 Task: In Heading Arial with underline. Font size of heading  '18'Font style of data Calibri. Font size of data  9Alignment of headline & data Align center. Fill color in heading,  RedFont color of data Black Apply border in Data No BorderIn the sheet  Attendance Tracking Spreadsheetbook
Action: Mouse moved to (77, 154)
Screenshot: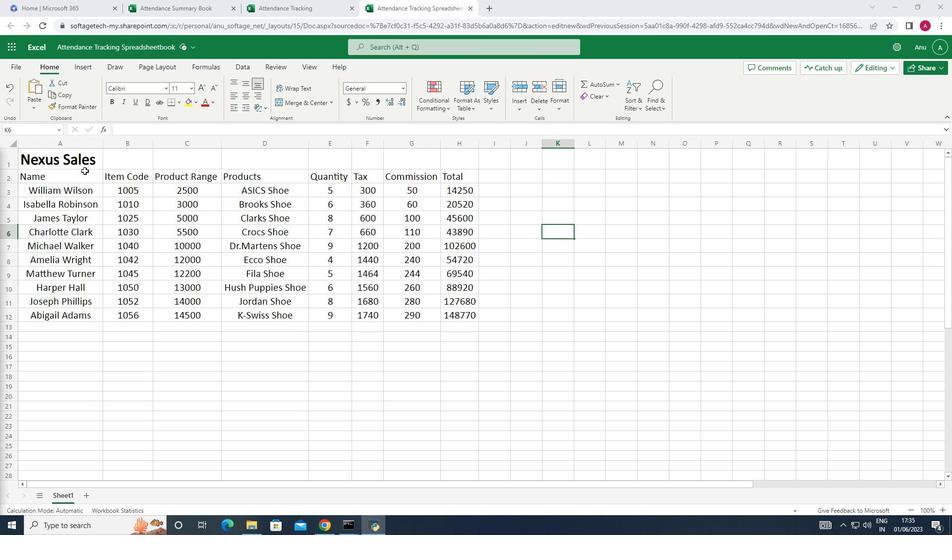 
Action: Mouse pressed left at (77, 154)
Screenshot: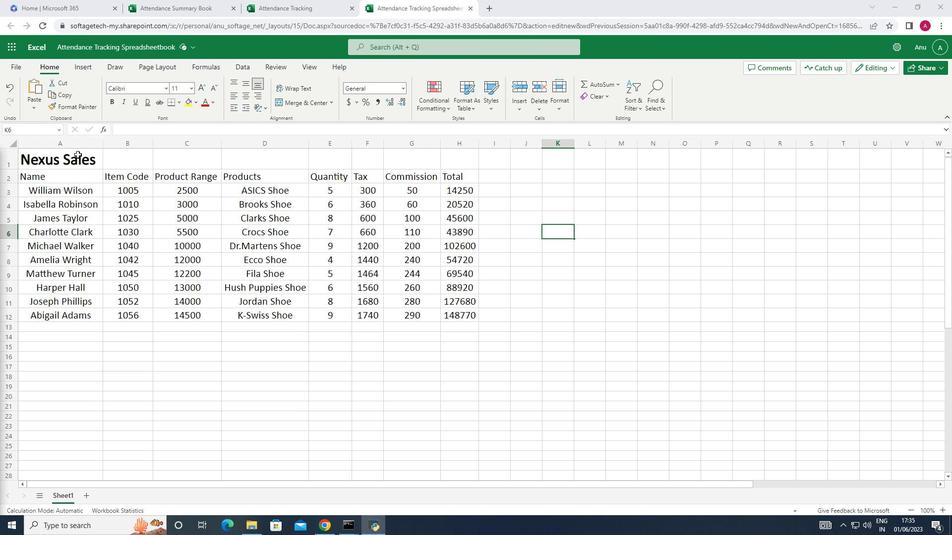 
Action: Mouse moved to (166, 90)
Screenshot: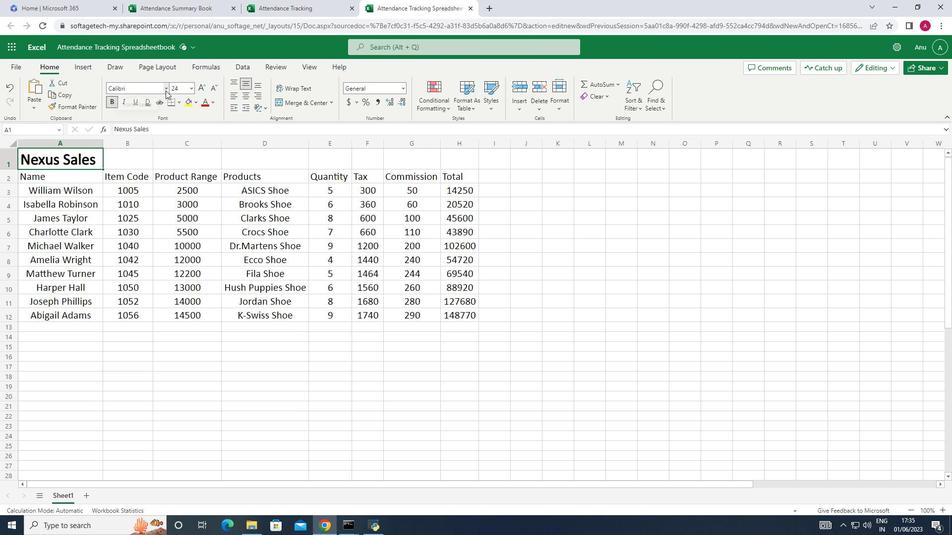 
Action: Mouse pressed left at (166, 90)
Screenshot: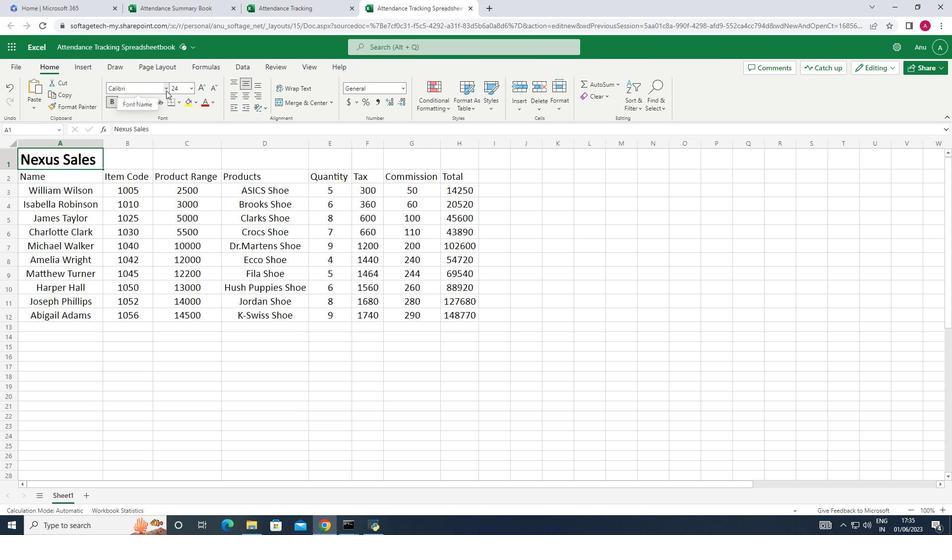 
Action: Mouse moved to (131, 126)
Screenshot: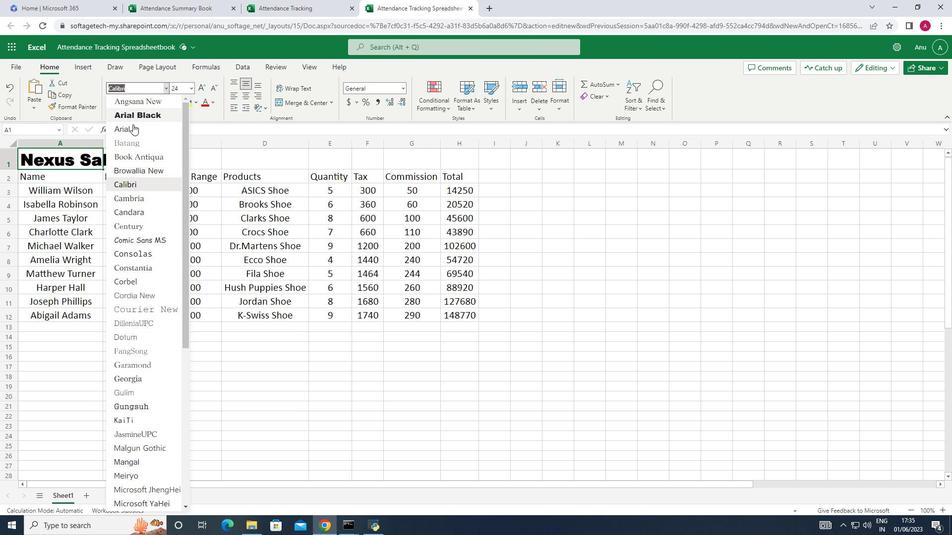 
Action: Mouse pressed left at (131, 126)
Screenshot: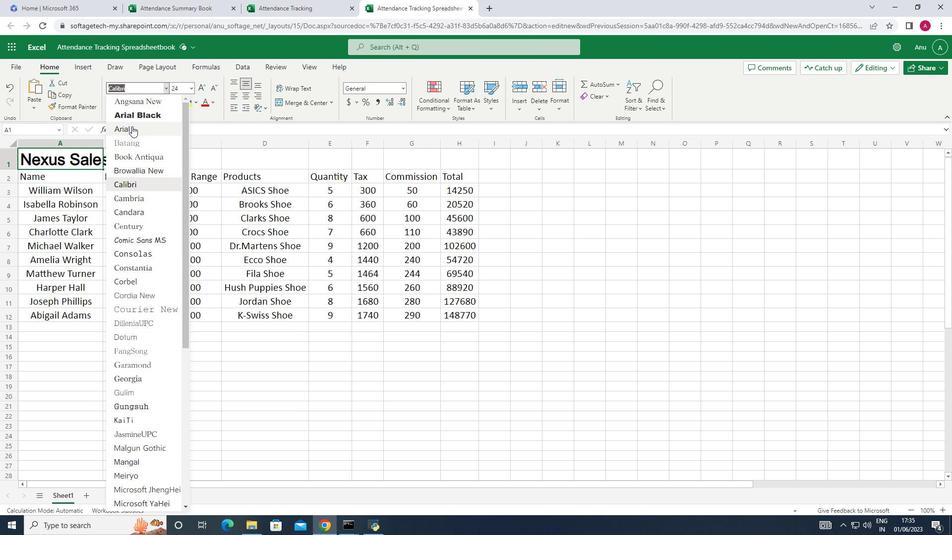 
Action: Mouse moved to (134, 104)
Screenshot: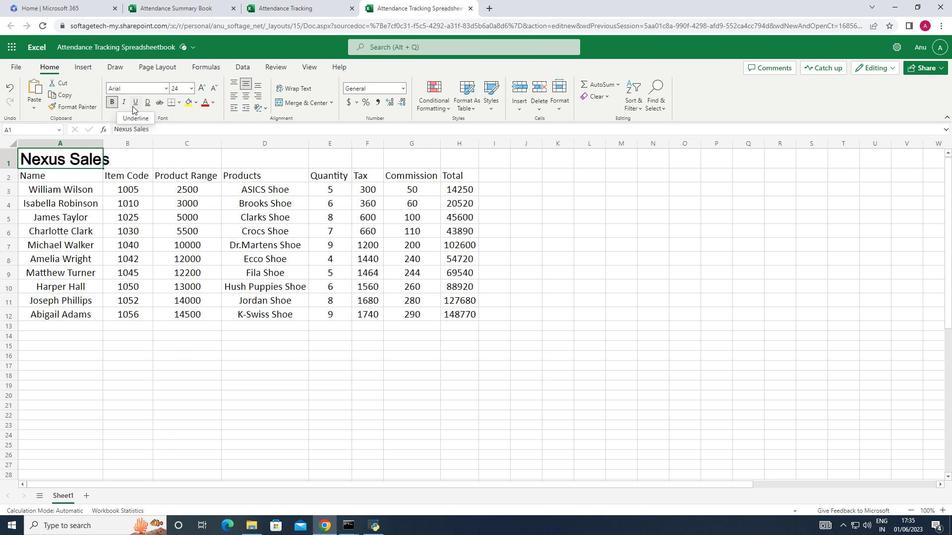 
Action: Mouse pressed left at (134, 104)
Screenshot: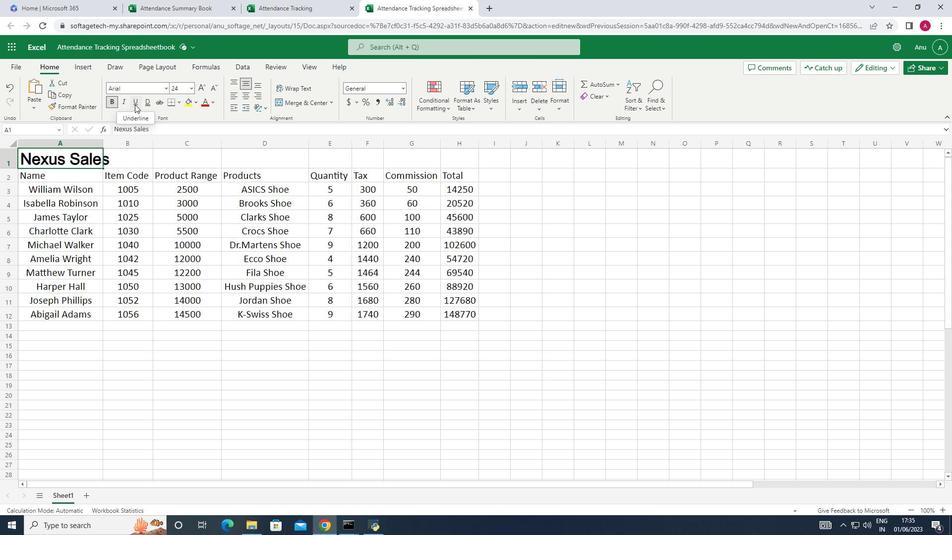 
Action: Mouse moved to (57, 175)
Screenshot: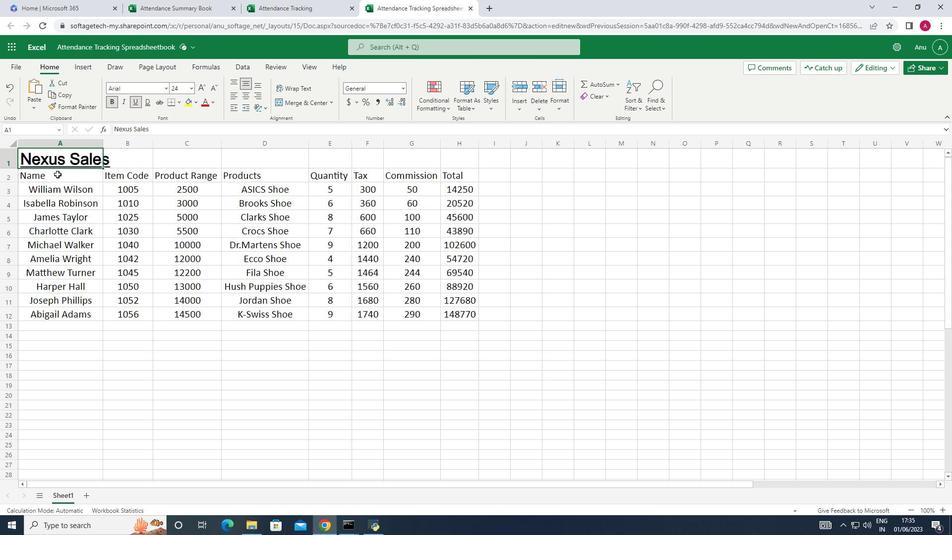 
Action: Mouse pressed left at (57, 175)
Screenshot: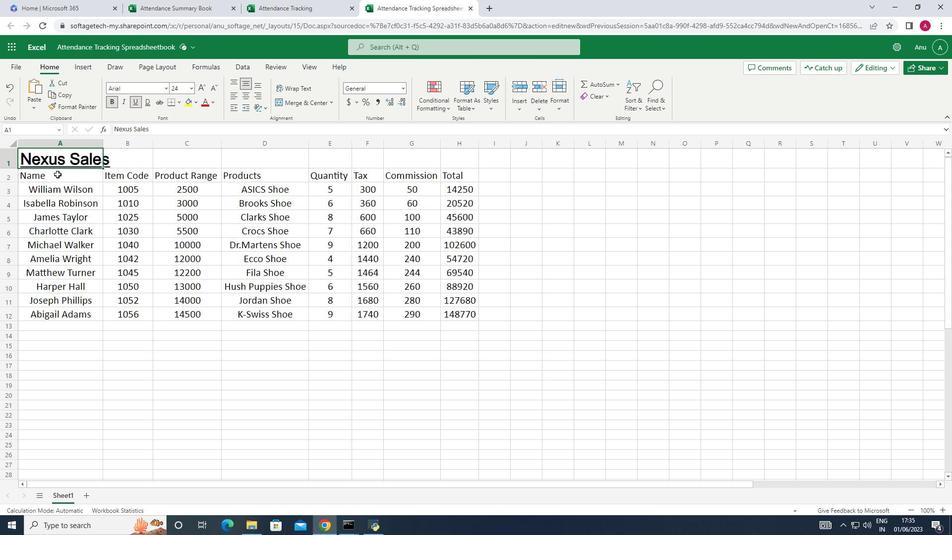 
Action: Mouse moved to (190, 90)
Screenshot: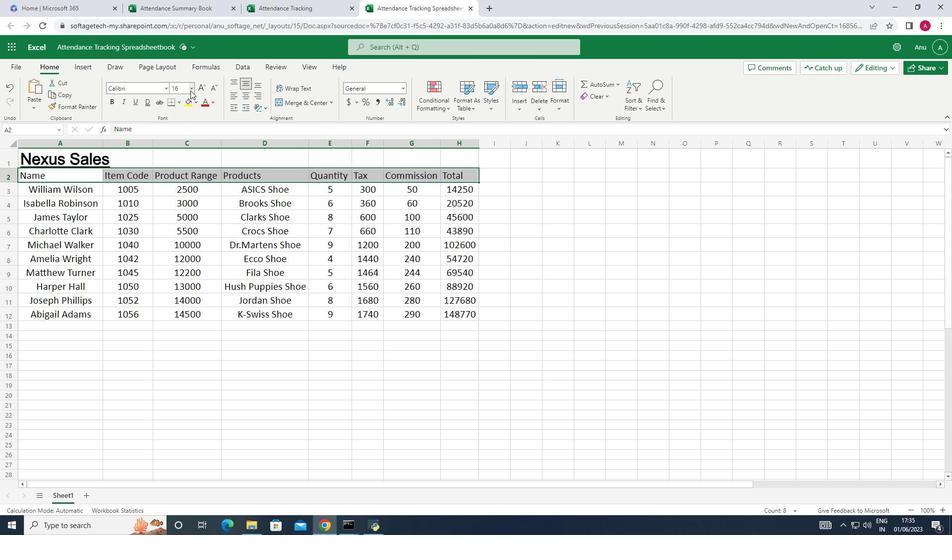 
Action: Mouse pressed left at (190, 90)
Screenshot: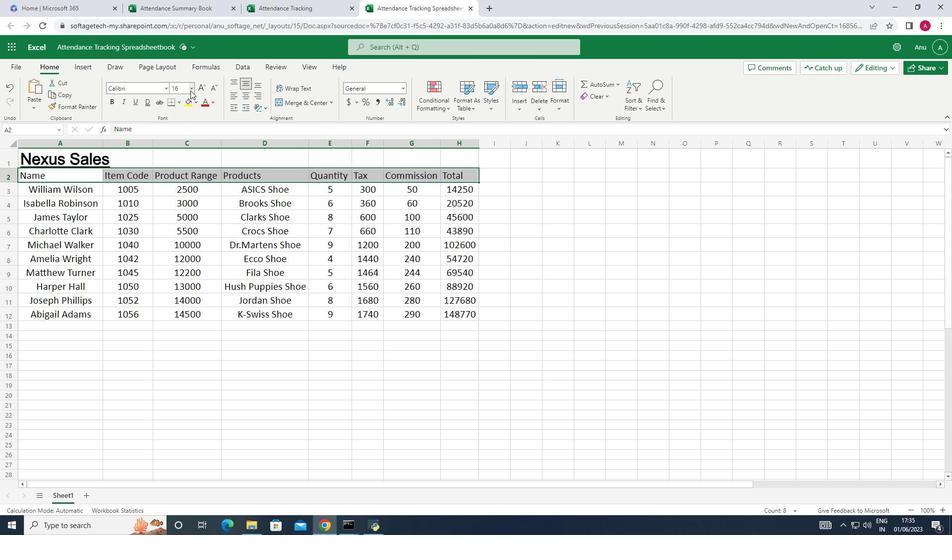 
Action: Mouse moved to (180, 195)
Screenshot: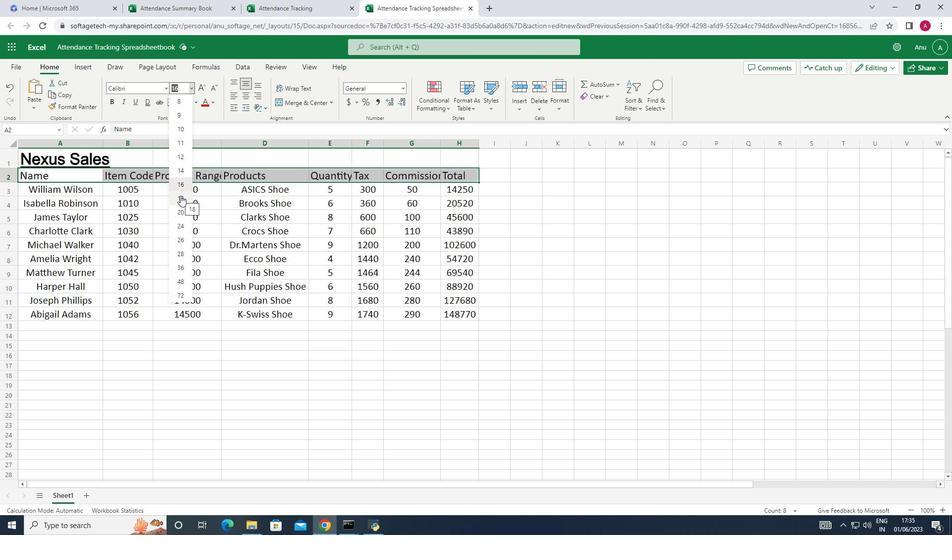 
Action: Mouse pressed left at (180, 195)
Screenshot: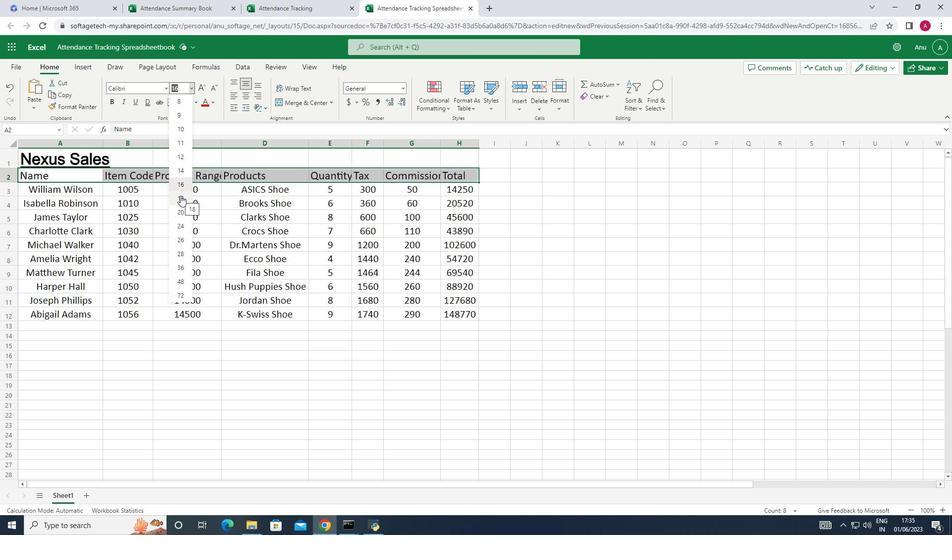 
Action: Mouse moved to (57, 192)
Screenshot: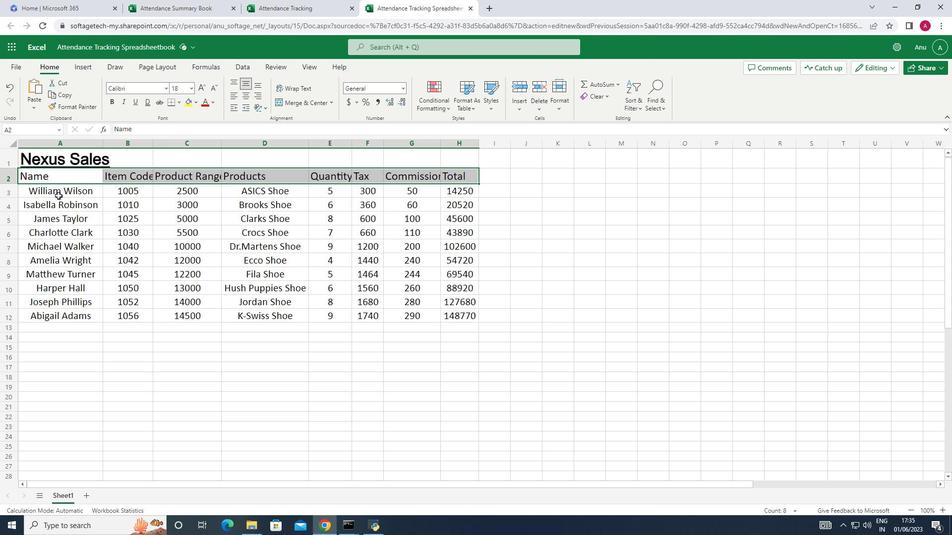 
Action: Mouse pressed left at (57, 192)
Screenshot: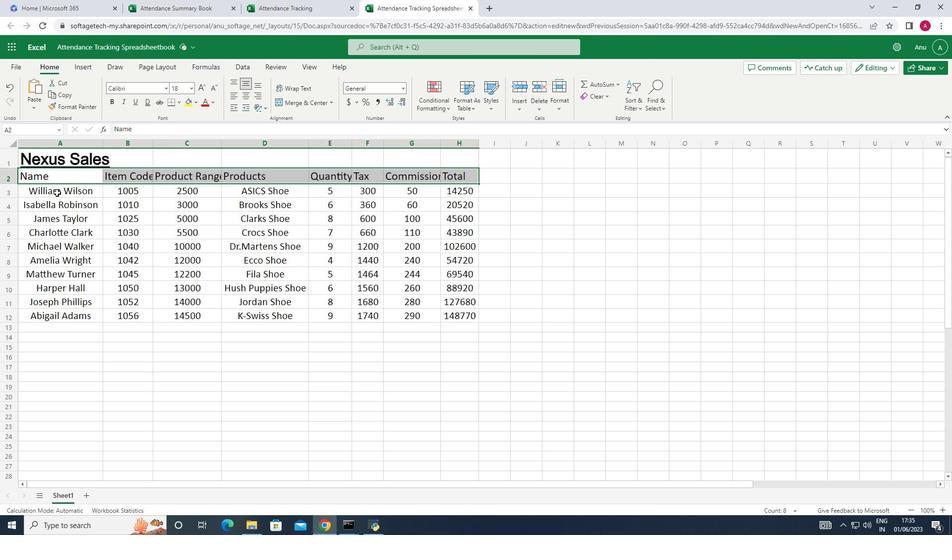 
Action: Mouse moved to (190, 89)
Screenshot: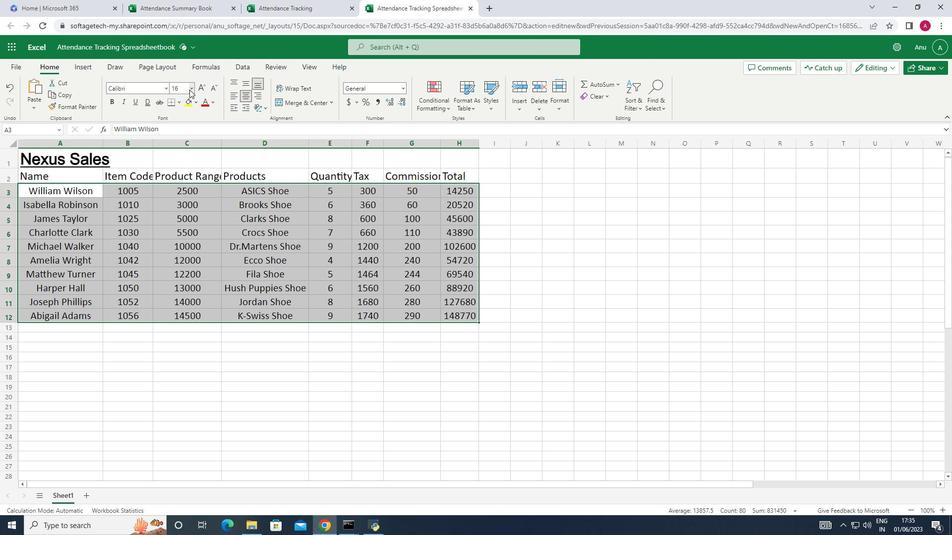 
Action: Mouse pressed left at (190, 89)
Screenshot: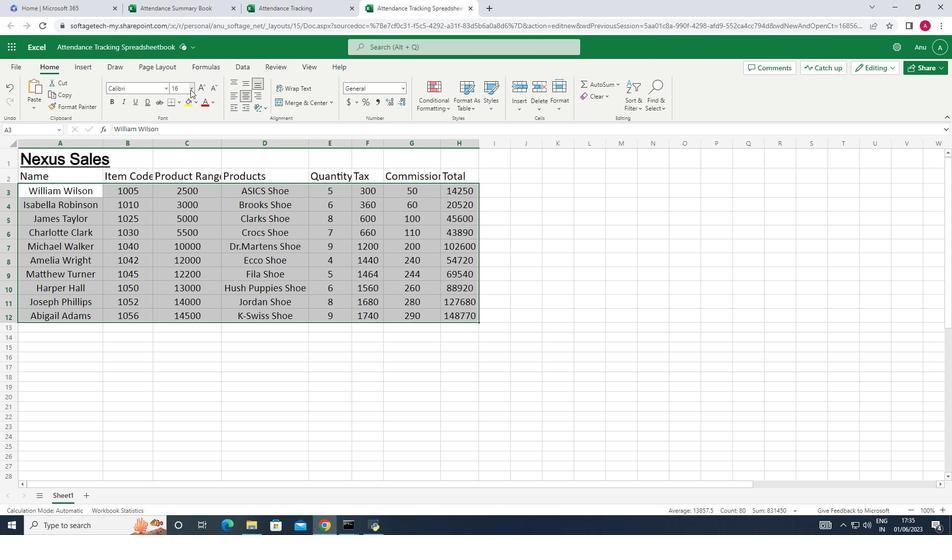 
Action: Mouse moved to (180, 112)
Screenshot: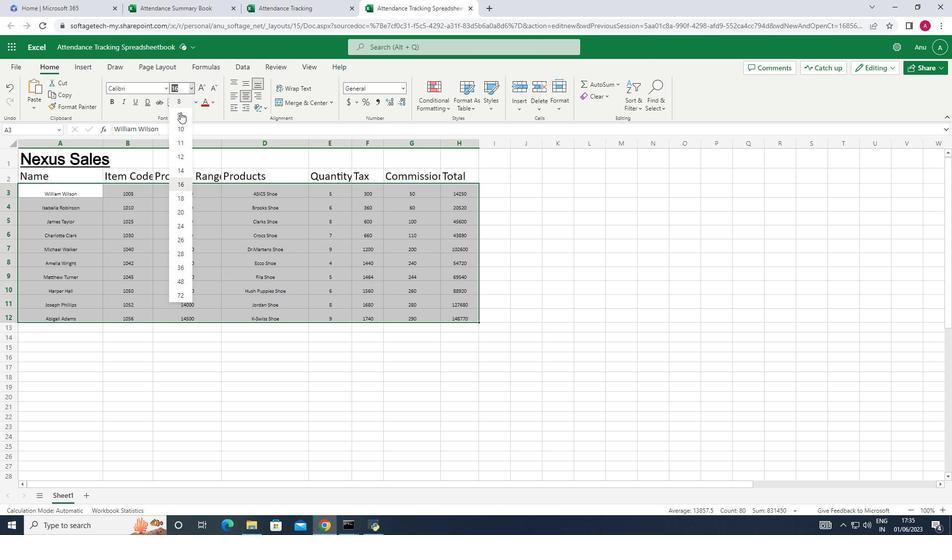 
Action: Mouse pressed left at (180, 112)
Screenshot: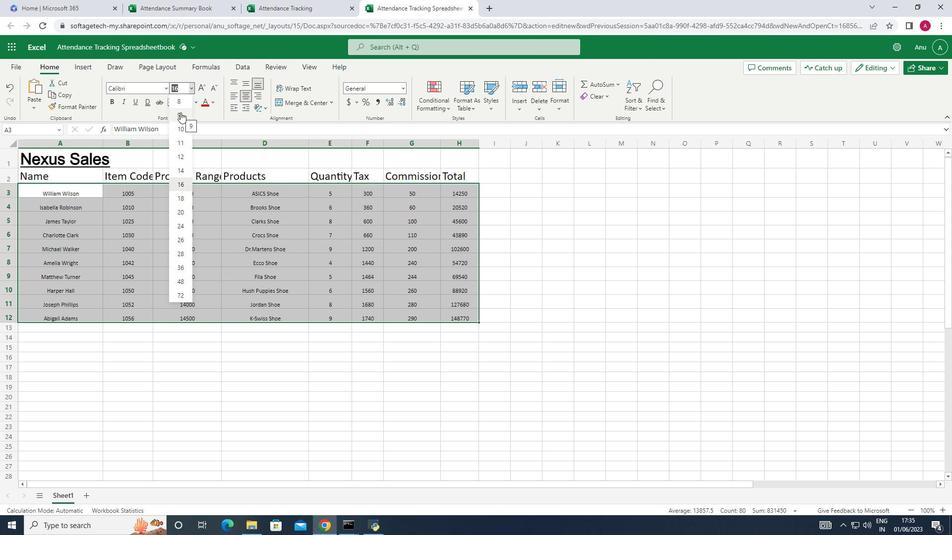 
Action: Mouse moved to (80, 177)
Screenshot: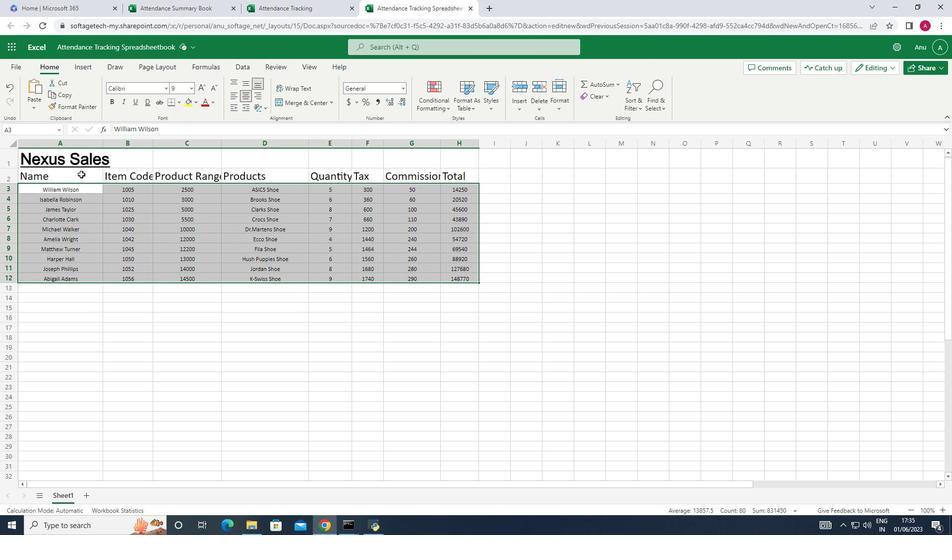 
Action: Mouse pressed left at (80, 177)
Screenshot: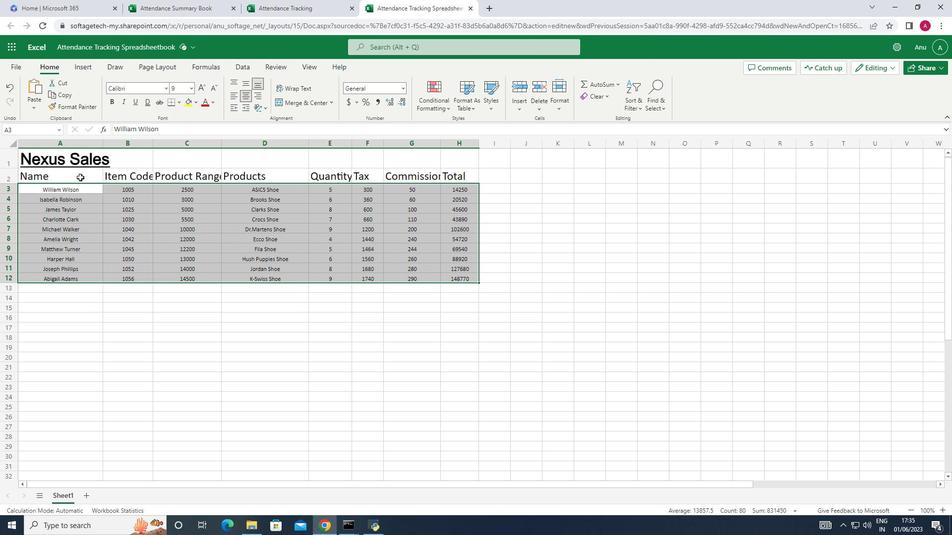 
Action: Mouse moved to (205, 101)
Screenshot: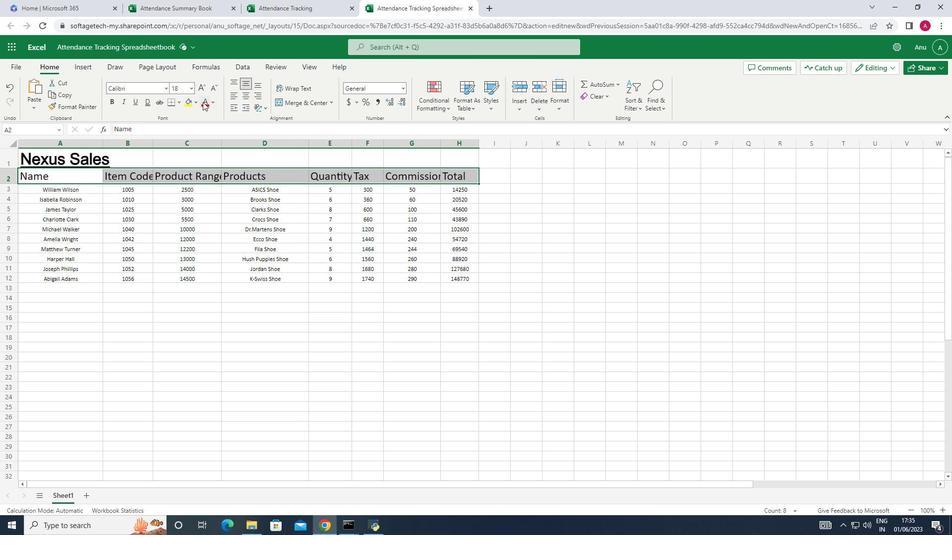 
Action: Mouse pressed left at (205, 101)
Screenshot: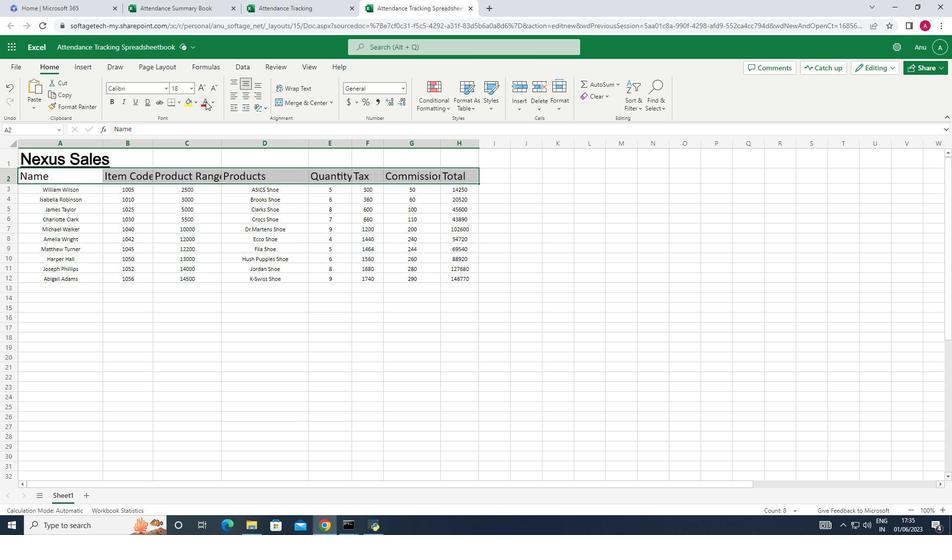 
Action: Mouse moved to (195, 101)
Screenshot: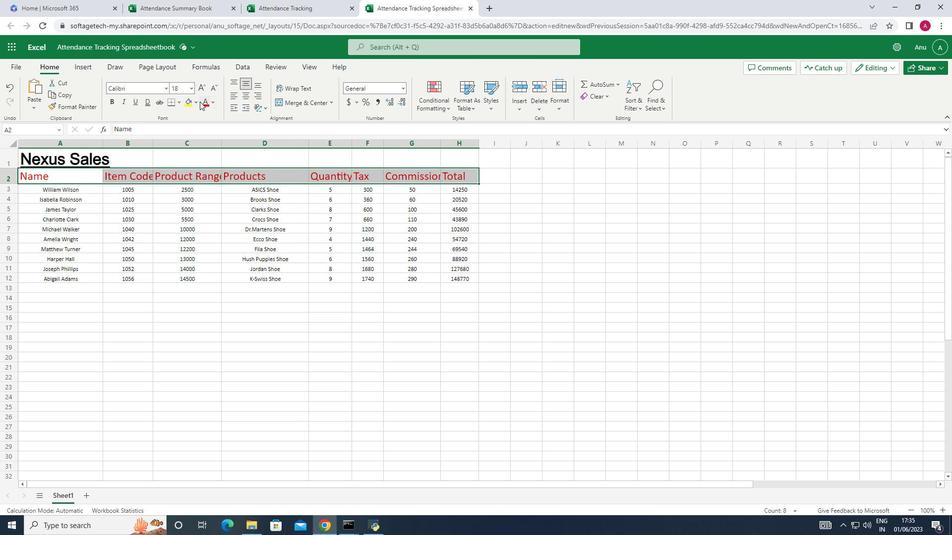 
Action: Mouse pressed left at (195, 101)
Screenshot: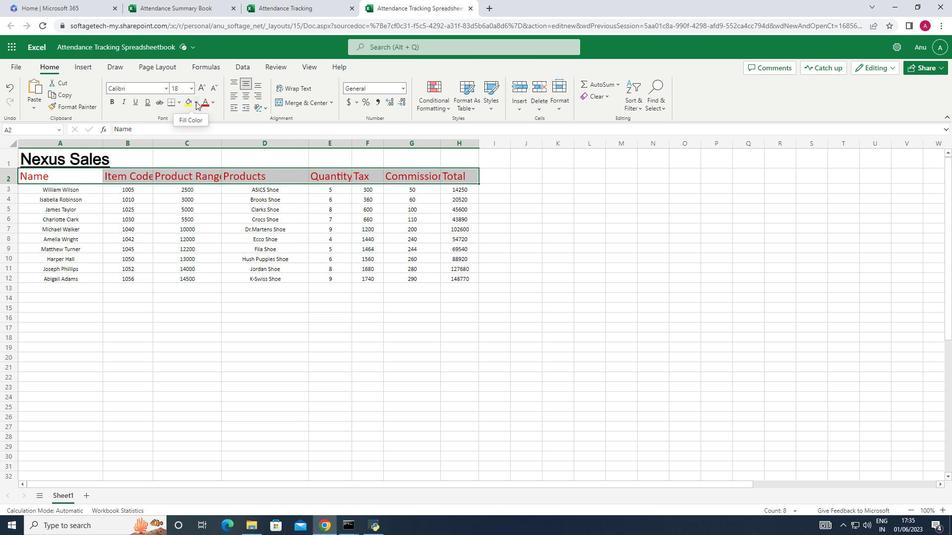 
Action: Mouse moved to (204, 128)
Screenshot: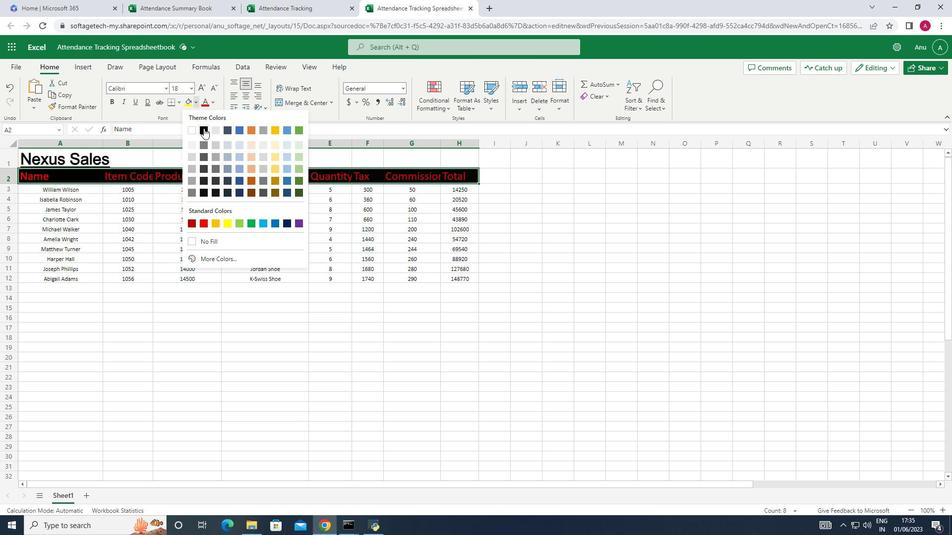 
Action: Mouse pressed left at (204, 128)
Screenshot: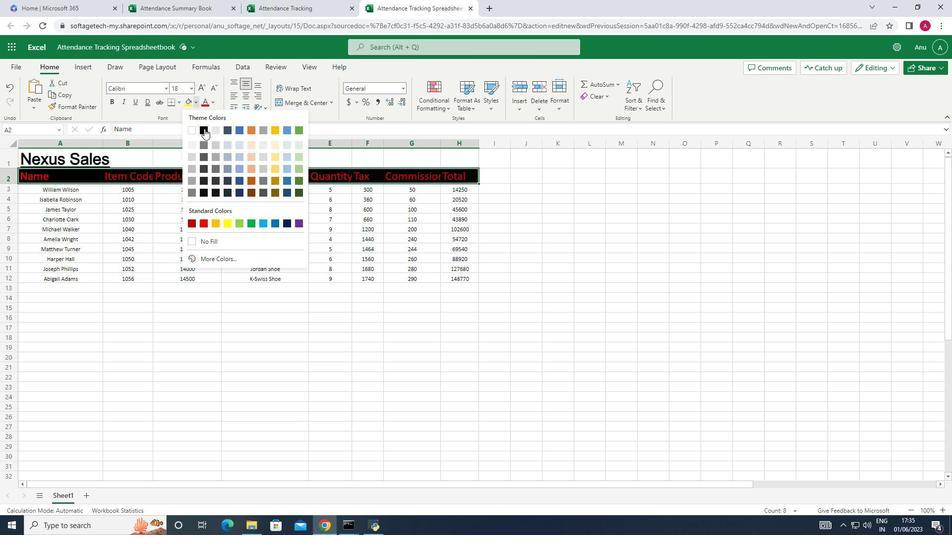 
Action: Mouse moved to (155, 143)
Screenshot: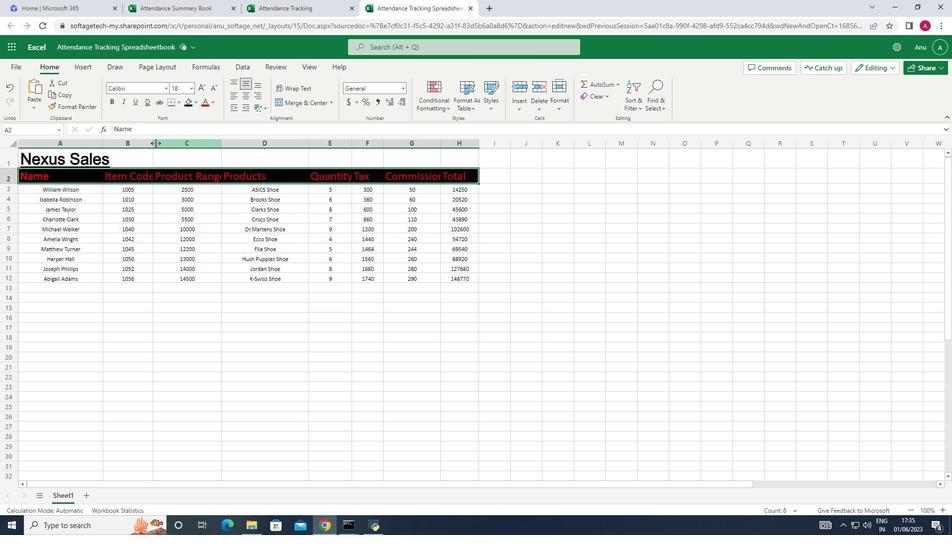 
Action: Mouse pressed left at (155, 143)
Screenshot: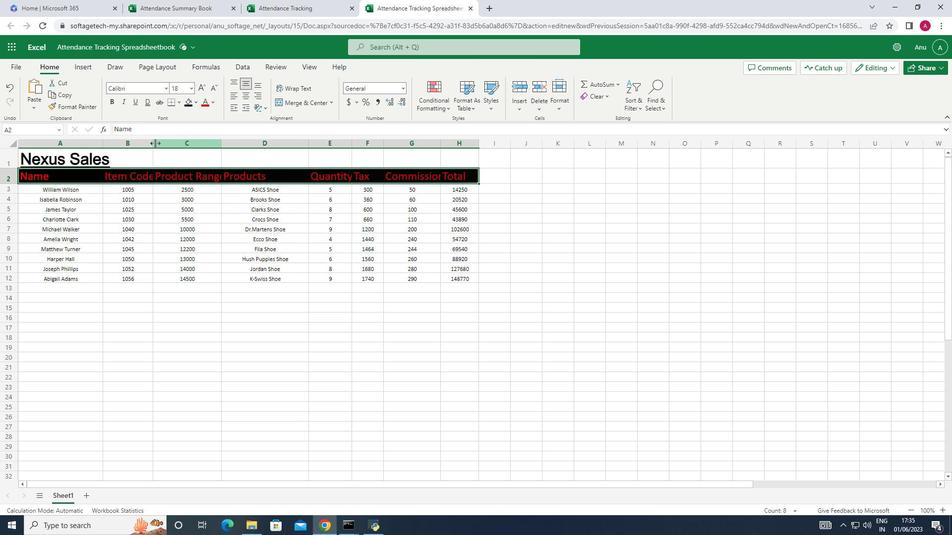 
Action: Mouse pressed left at (155, 143)
Screenshot: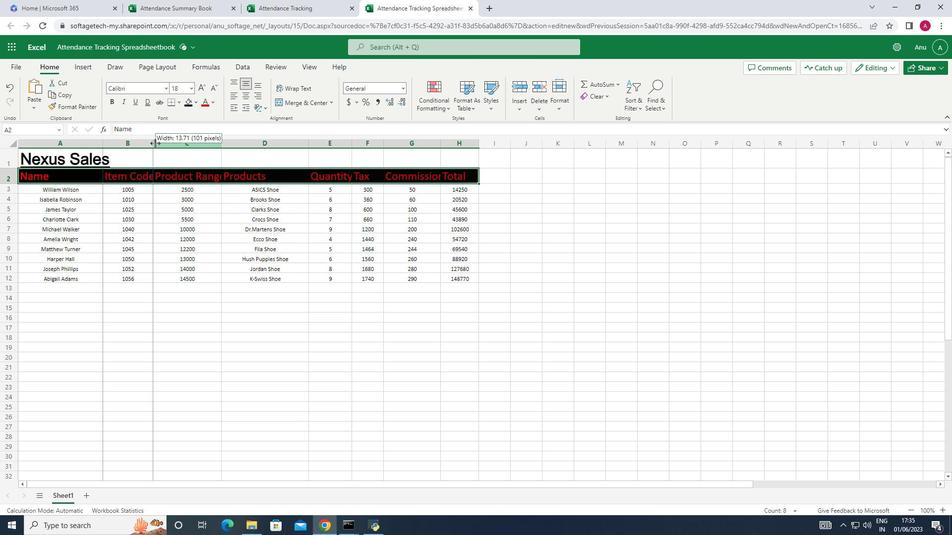 
Action: Mouse moved to (227, 144)
Screenshot: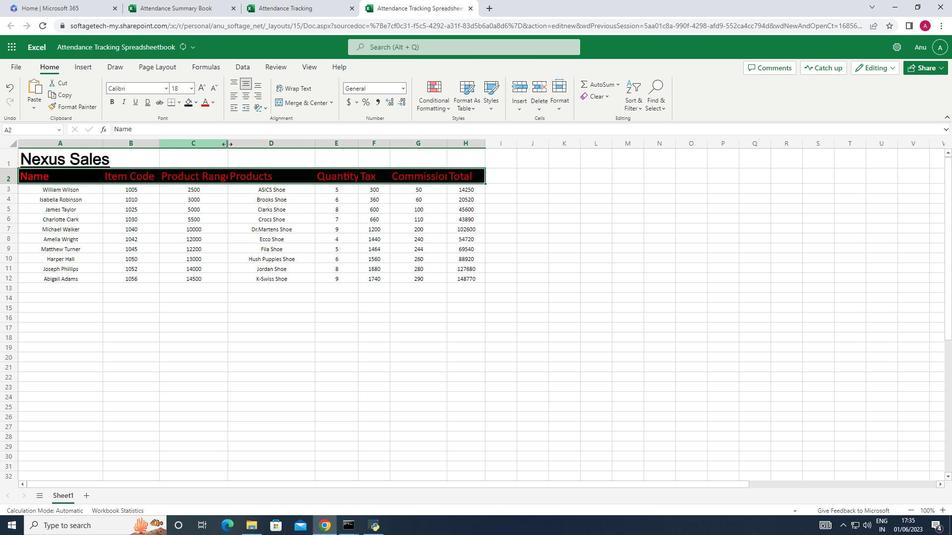 
Action: Mouse pressed left at (227, 144)
Screenshot: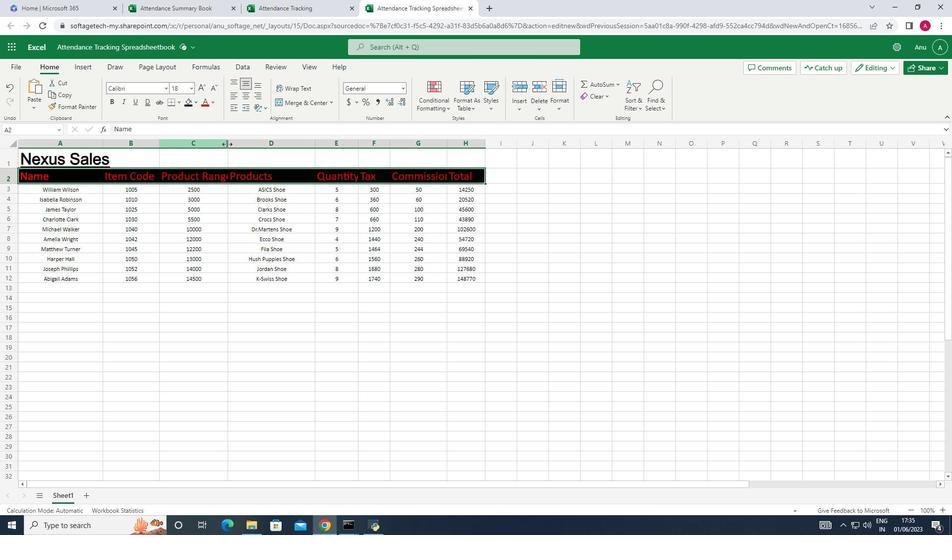 
Action: Mouse pressed left at (227, 144)
Screenshot: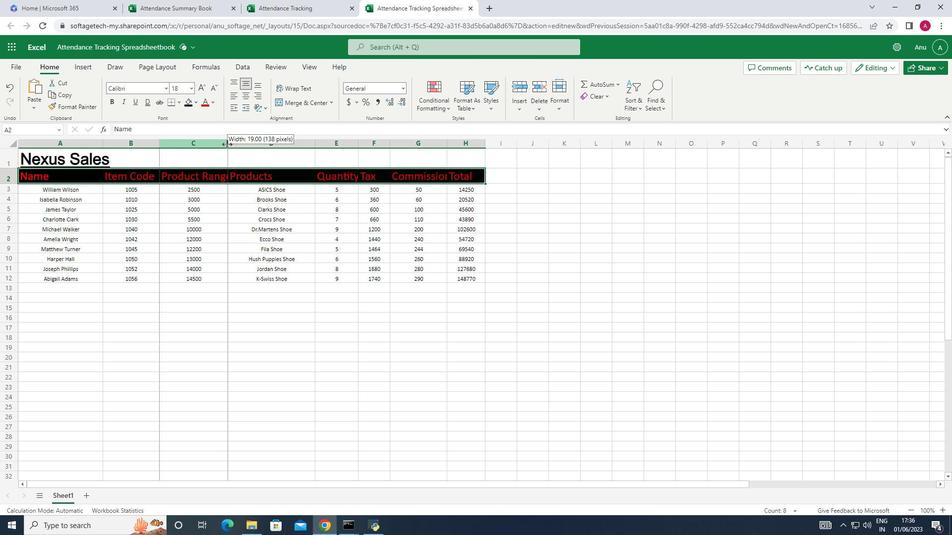 
Action: Mouse moved to (369, 139)
Screenshot: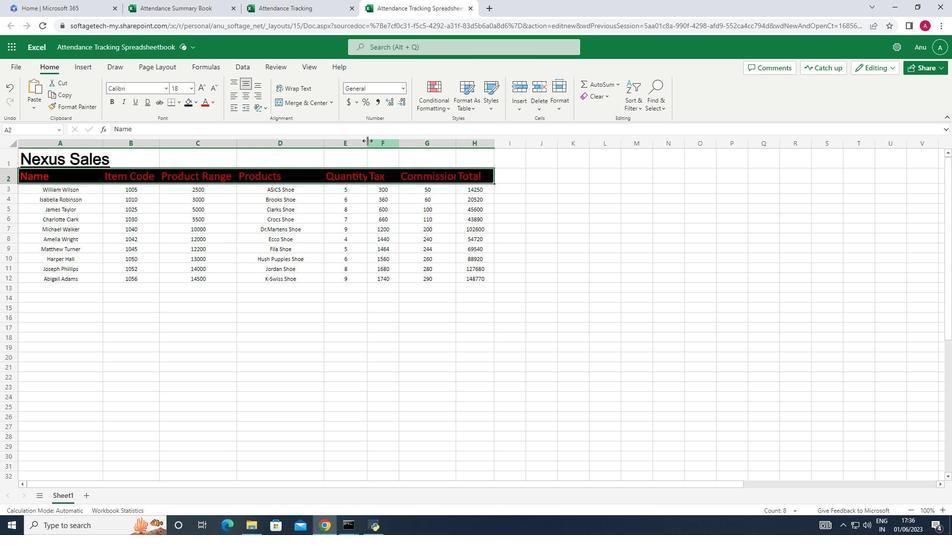
Action: Mouse pressed left at (369, 139)
Screenshot: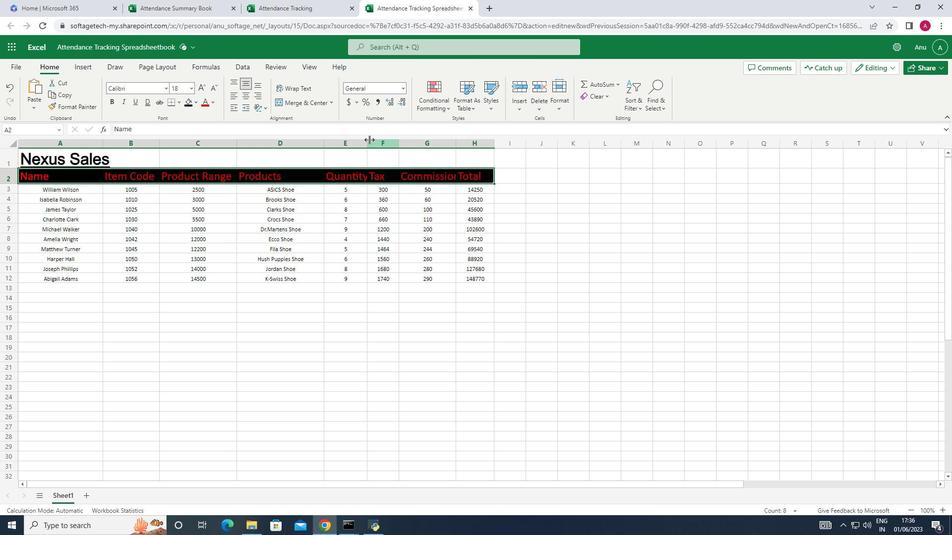 
Action: Mouse pressed left at (369, 139)
Screenshot: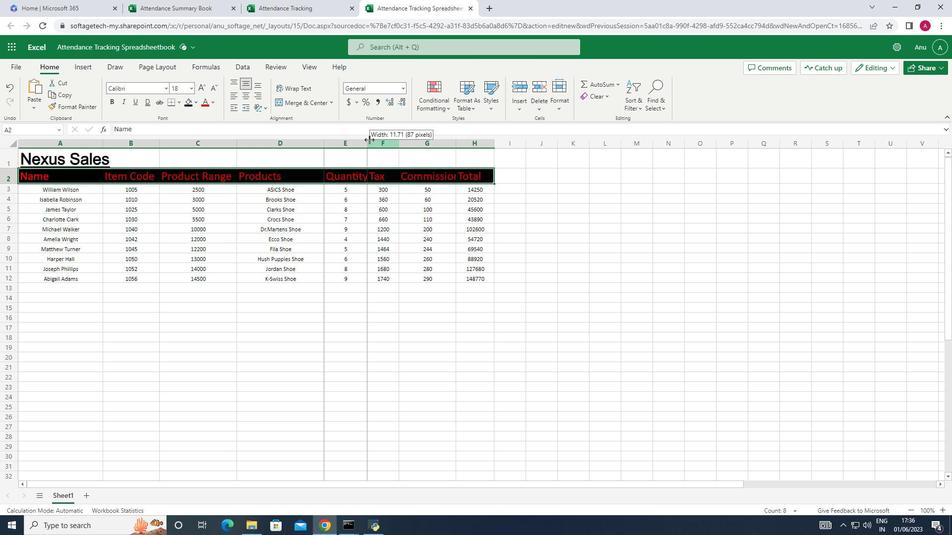 
Action: Mouse moved to (403, 140)
Screenshot: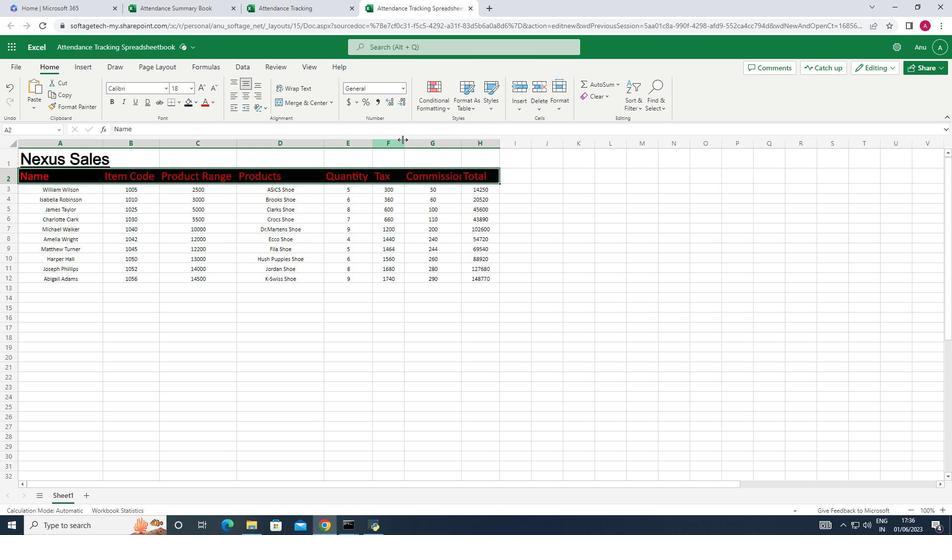 
Action: Mouse pressed left at (403, 140)
Screenshot: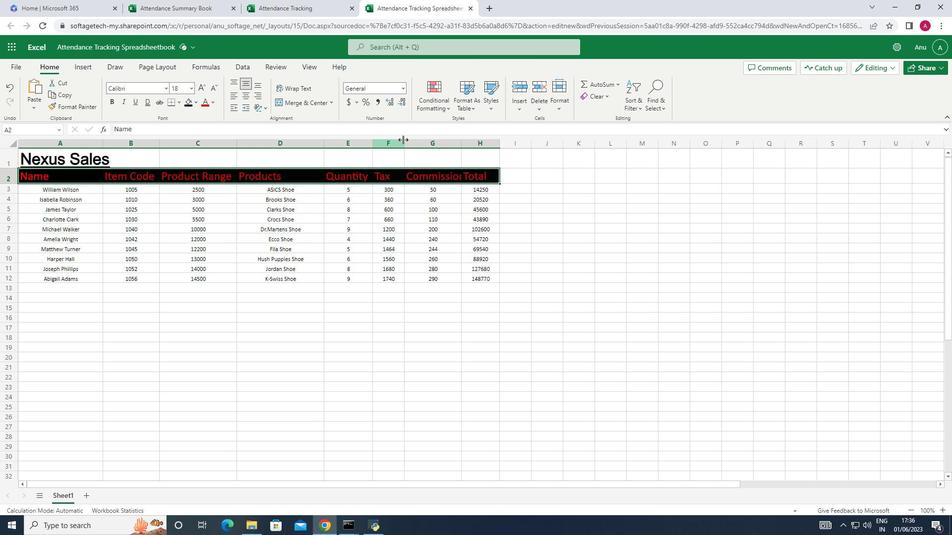 
Action: Mouse pressed left at (403, 140)
Screenshot: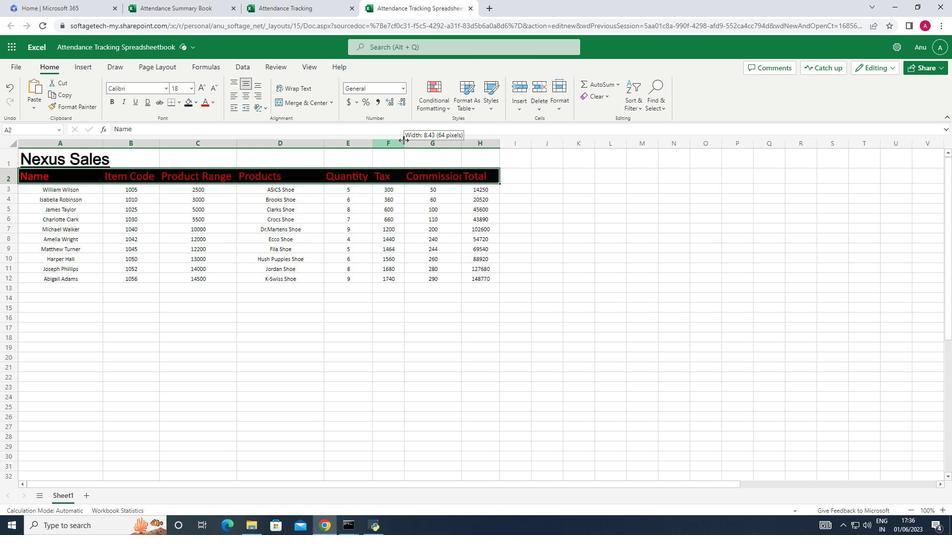 
Action: Mouse moved to (451, 143)
Screenshot: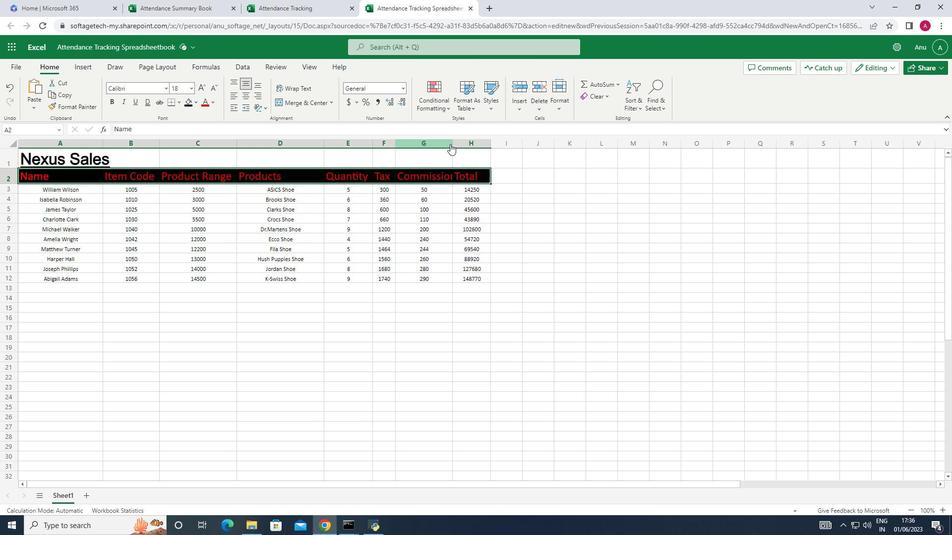 
Action: Mouse pressed left at (451, 143)
Screenshot: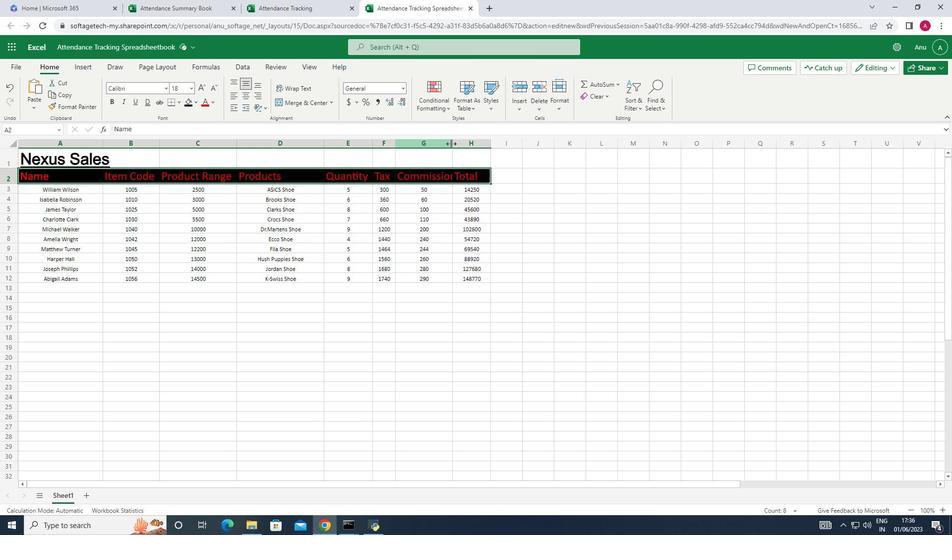 
Action: Mouse pressed left at (451, 143)
Screenshot: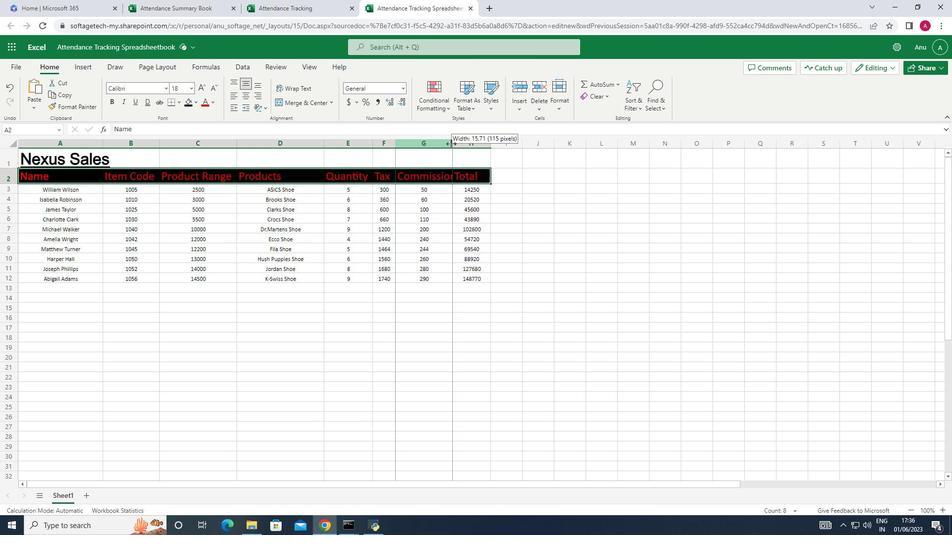 
Action: Mouse moved to (519, 171)
Screenshot: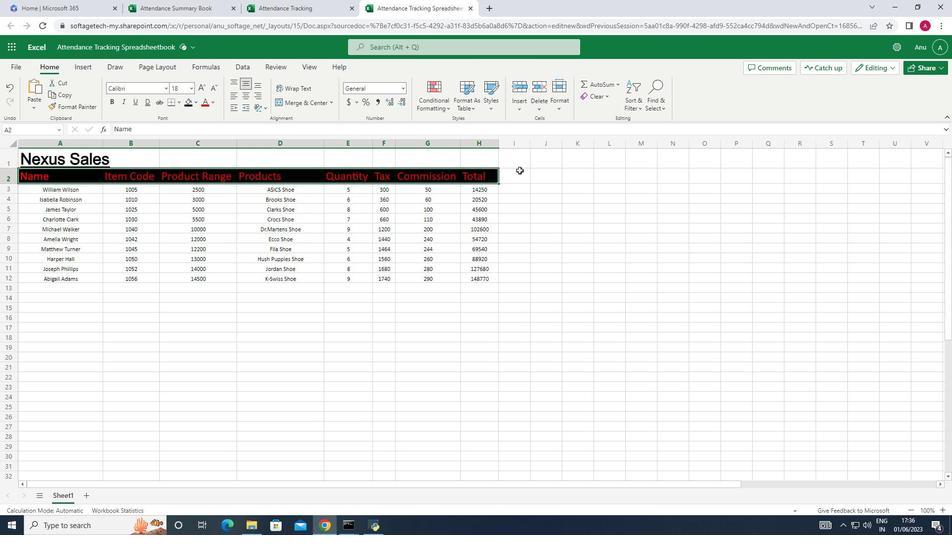 
Action: Mouse pressed left at (519, 171)
Screenshot: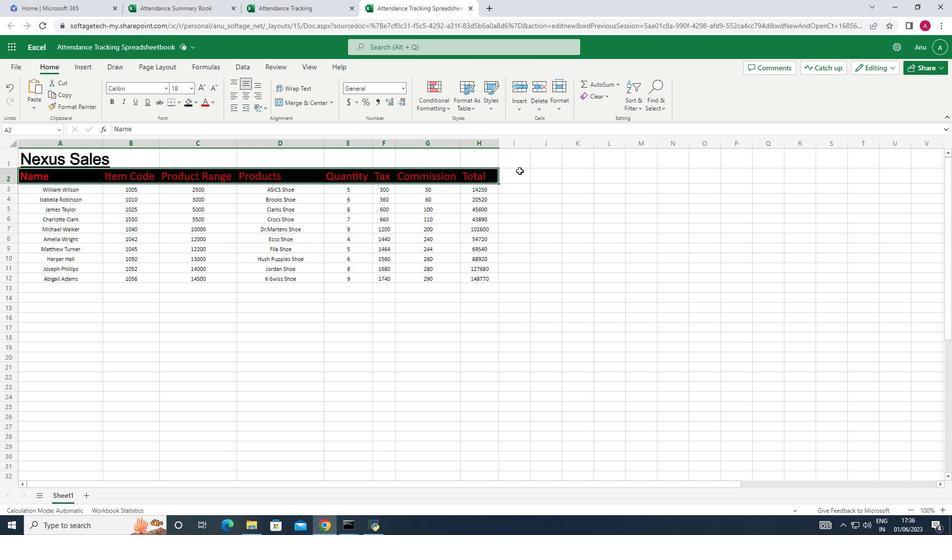 
Action: Mouse moved to (510, 177)
Screenshot: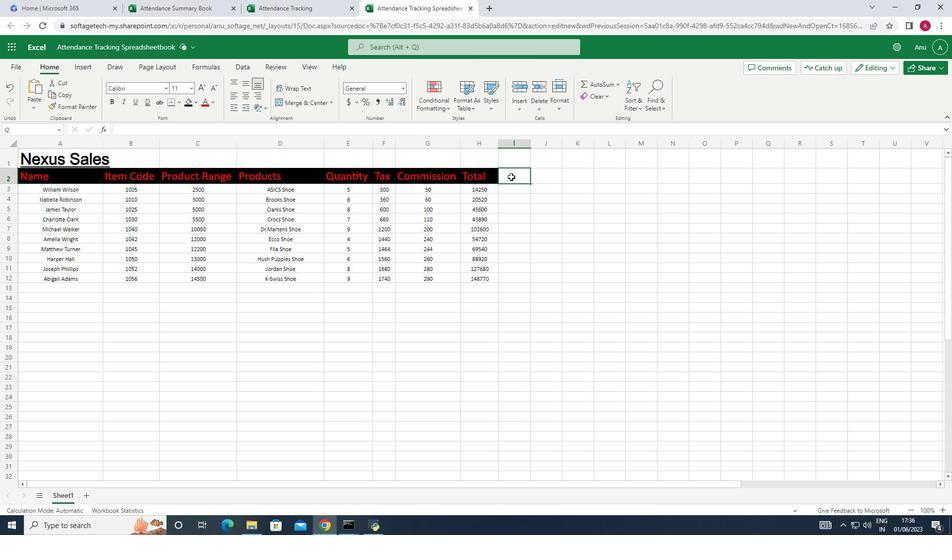 
